 Task: Create a task  Create a new online booking system for a salon or spa , assign it to team member softage.5@softage.net in the project AgileLounge and update the status of the task to  At Risk , set the priority of the task to Medium
Action: Mouse moved to (126, 544)
Screenshot: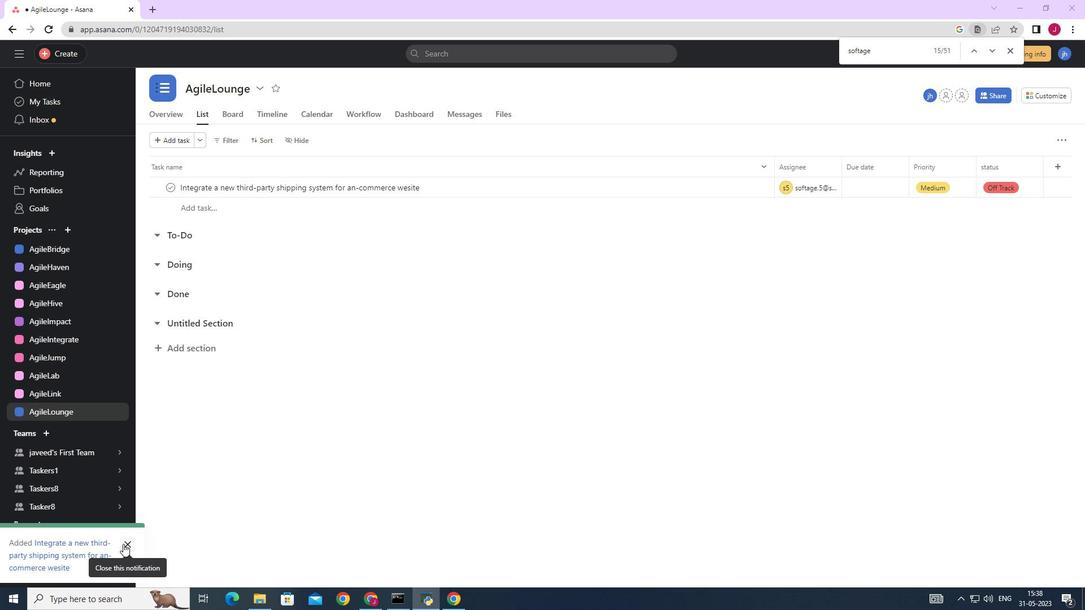 
Action: Mouse pressed left at (126, 544)
Screenshot: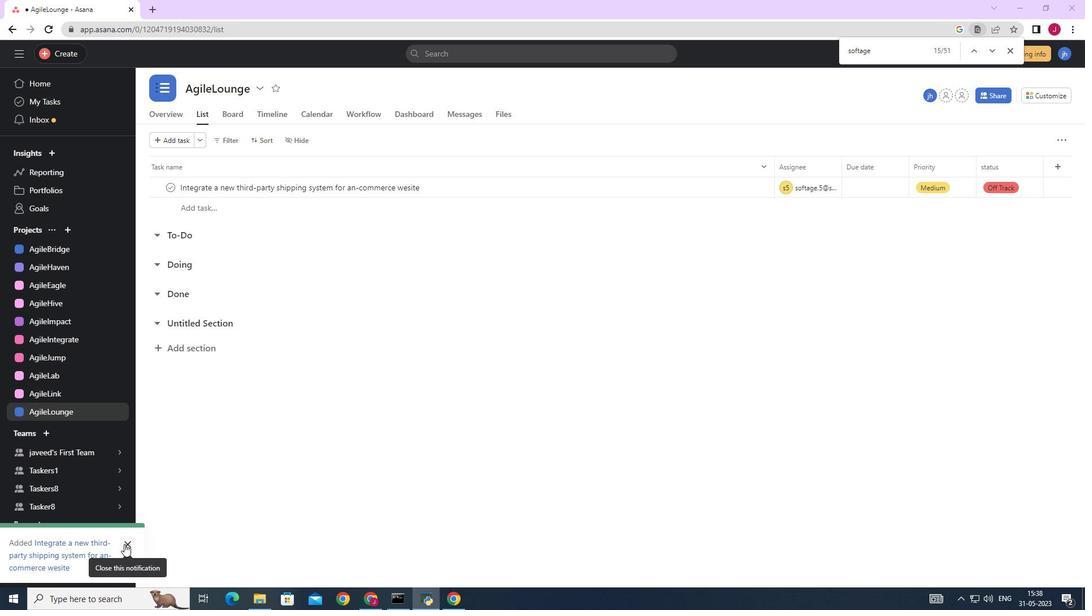 
Action: Mouse moved to (71, 55)
Screenshot: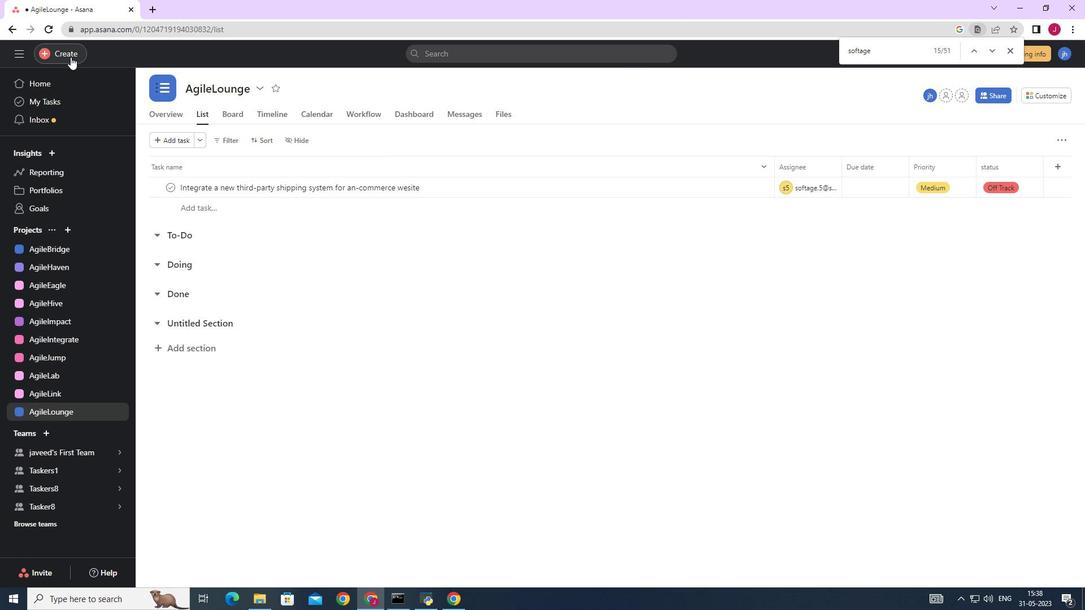 
Action: Mouse pressed left at (71, 55)
Screenshot: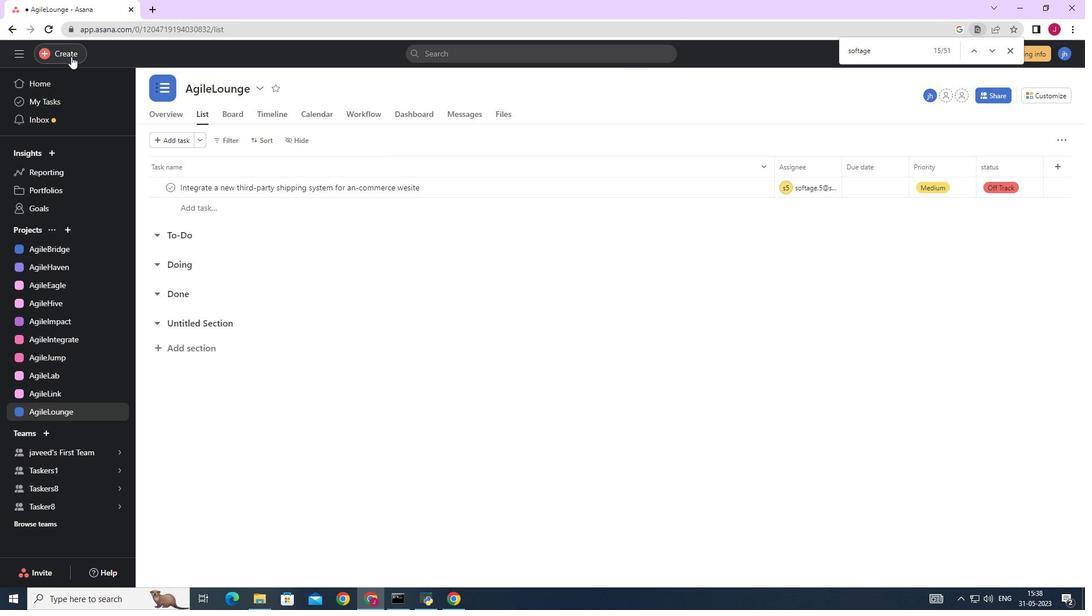 
Action: Mouse moved to (129, 55)
Screenshot: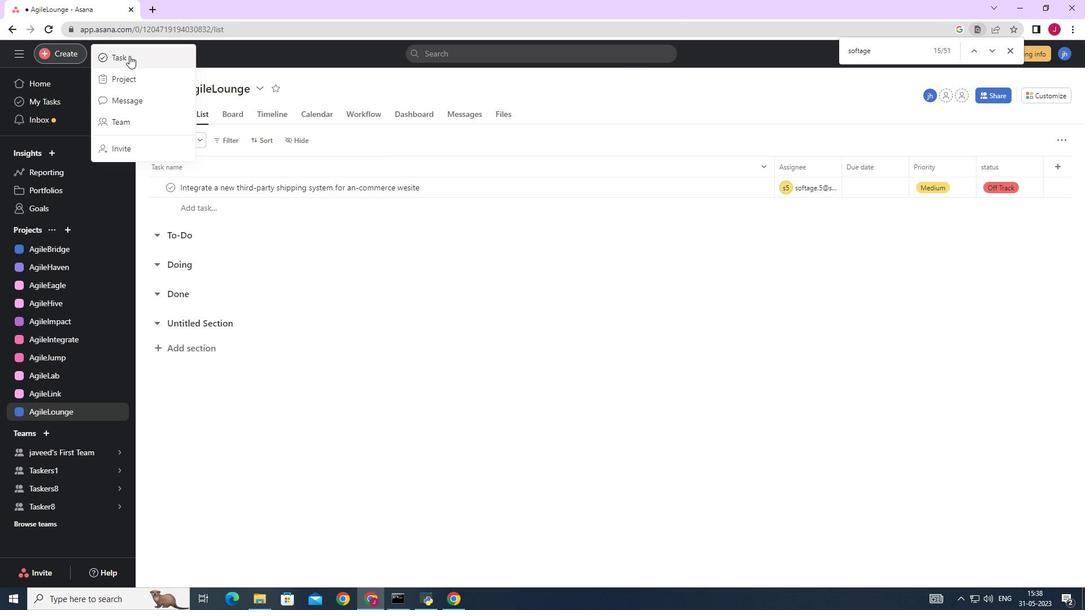 
Action: Mouse pressed left at (129, 55)
Screenshot: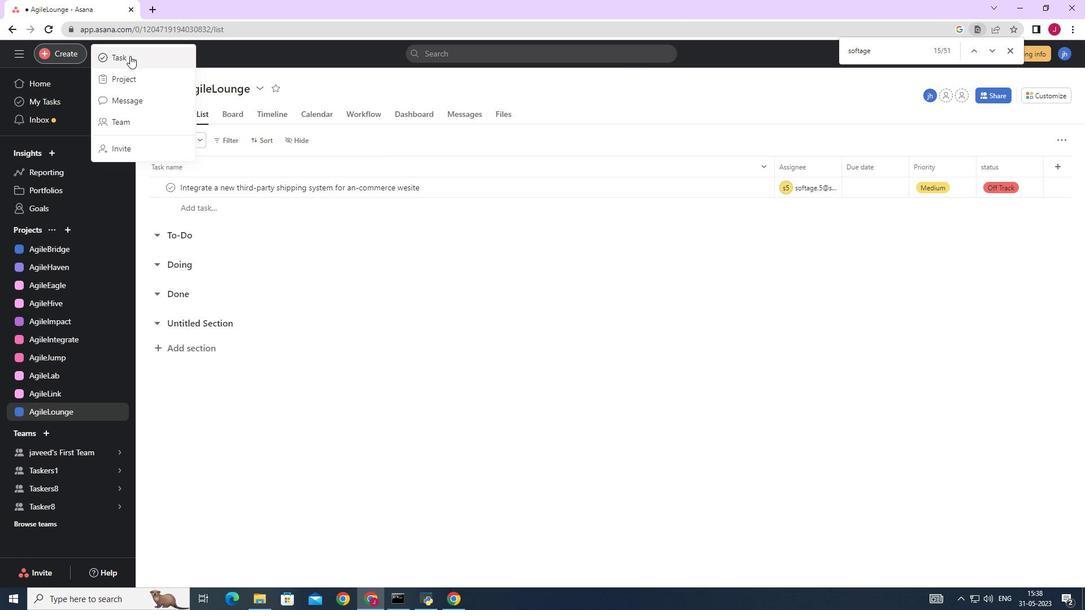 
Action: Mouse moved to (883, 375)
Screenshot: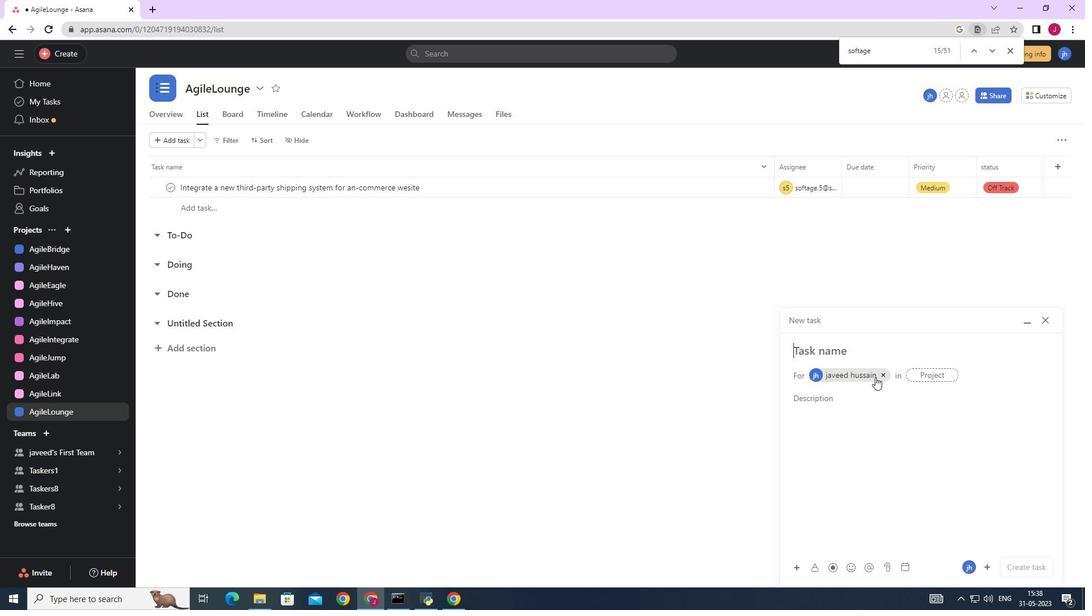 
Action: Mouse pressed left at (883, 375)
Screenshot: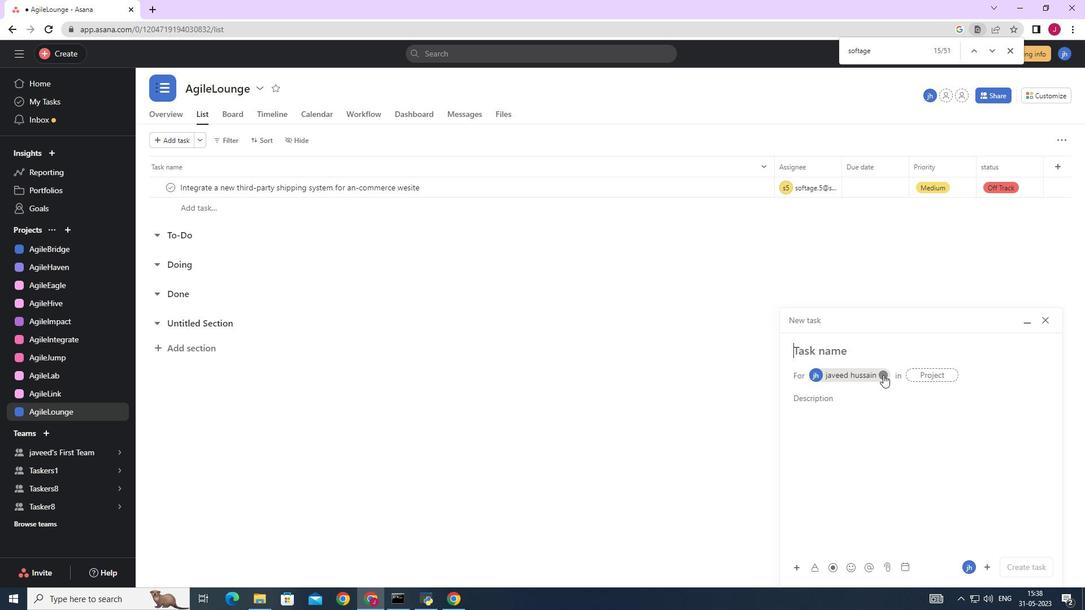 
Action: Mouse moved to (828, 350)
Screenshot: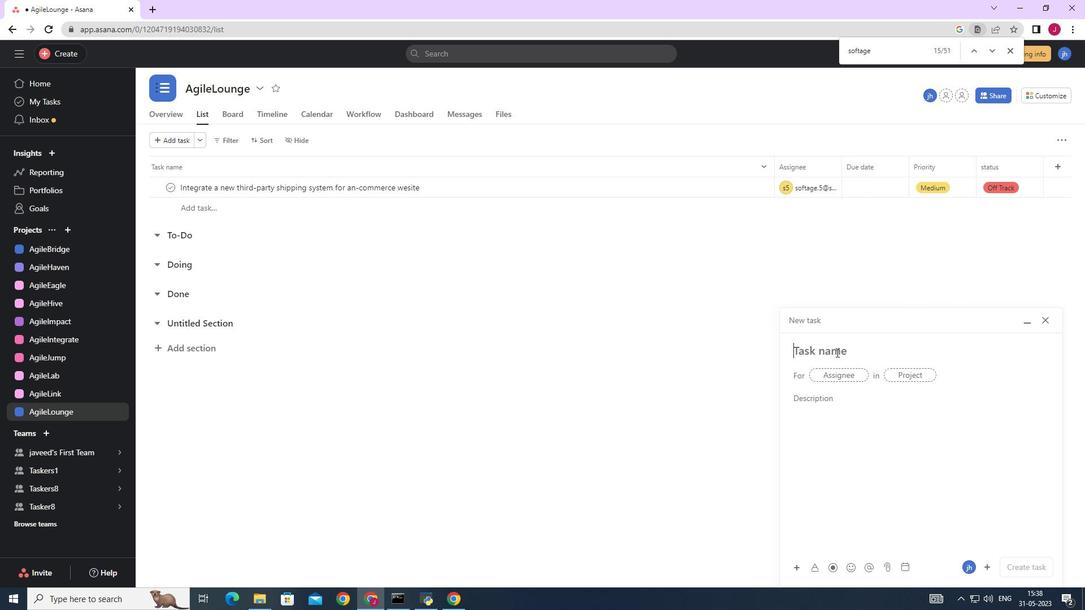 
Action: Mouse pressed left at (828, 350)
Screenshot: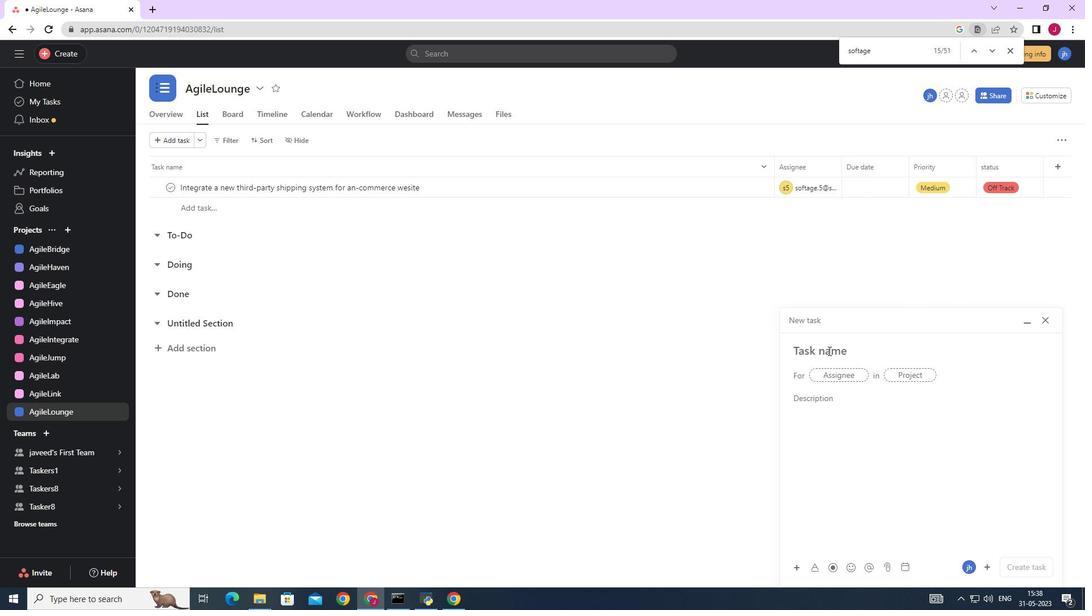 
Action: Key pressed <Key.caps_lock>C<Key.caps_lock>reate<Key.space>a<Key.space>new<Key.space>online<Key.space>booking<Key.space>system<Key.space>for<Key.space>a<Key.space>salon<Key.space>or<Key.space>spa
Screenshot: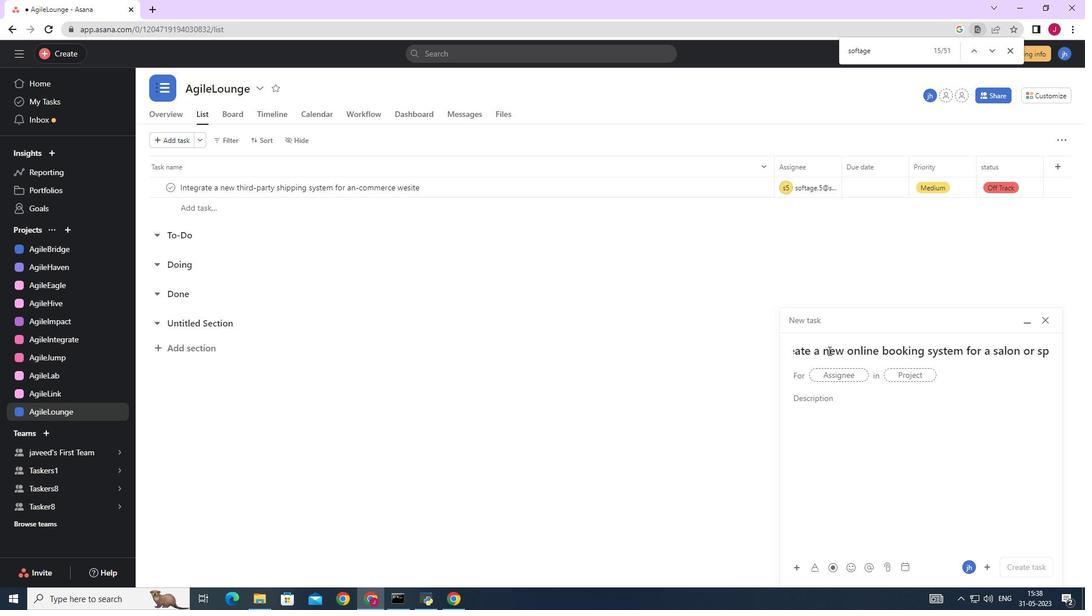 
Action: Mouse moved to (838, 375)
Screenshot: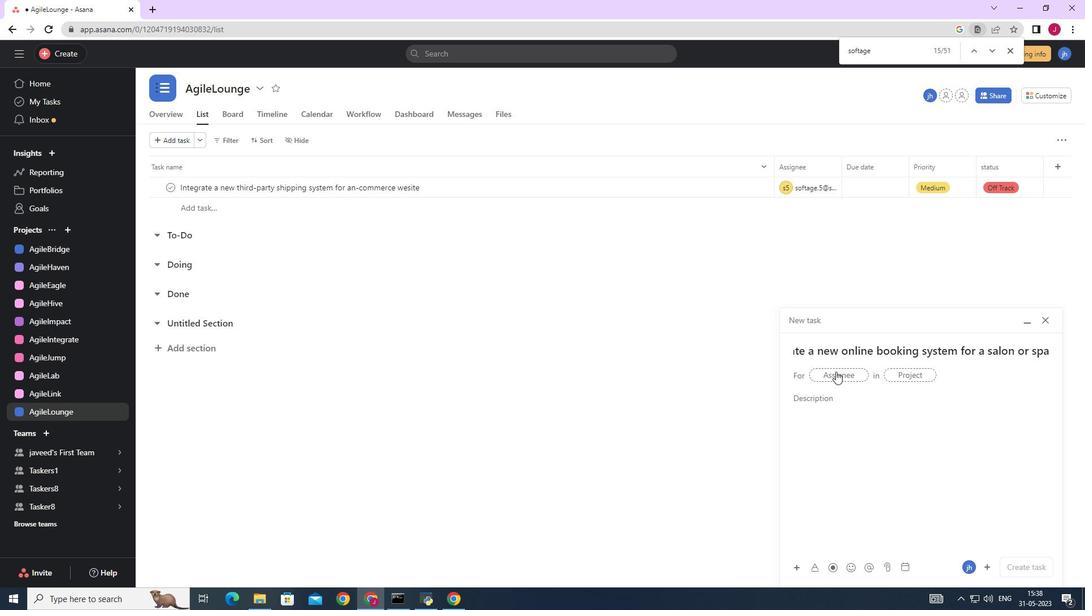 
Action: Mouse pressed left at (838, 375)
Screenshot: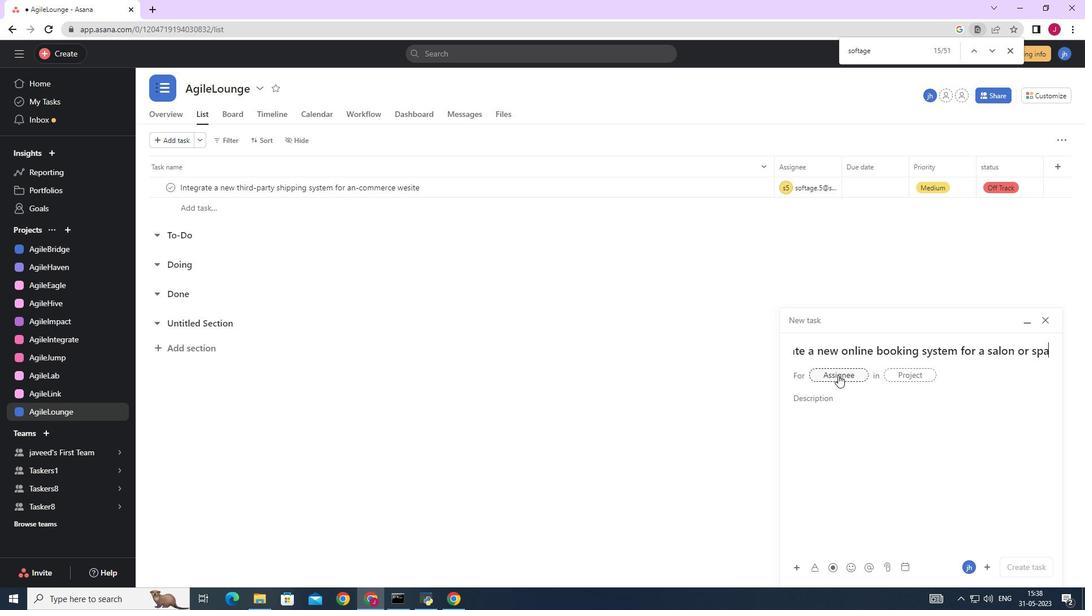 
Action: Mouse moved to (829, 362)
Screenshot: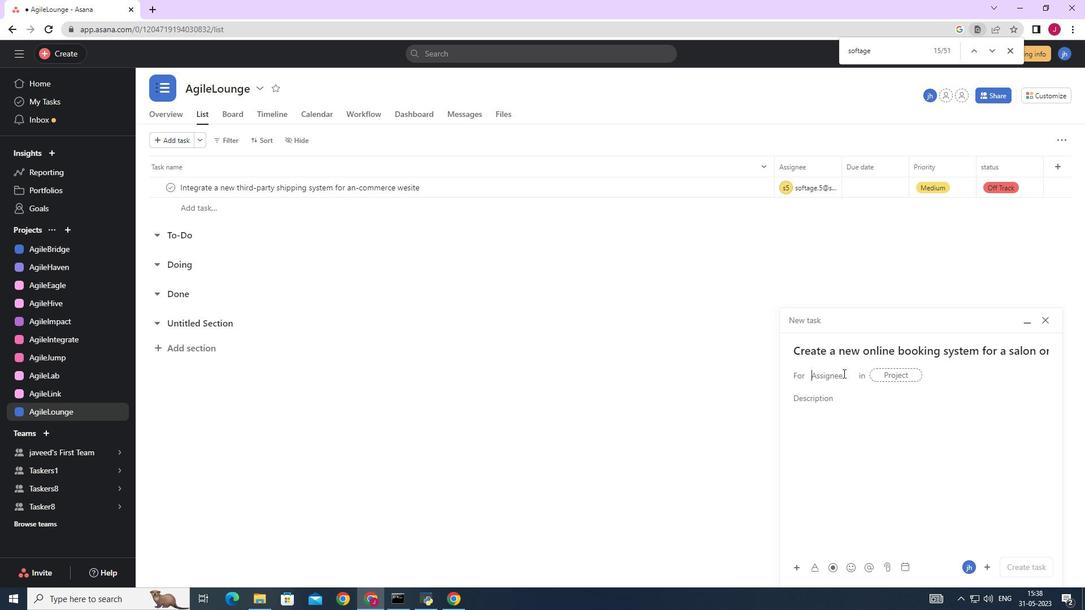 
Action: Key pressed softage.5<Key.shift>@softage.net
Screenshot: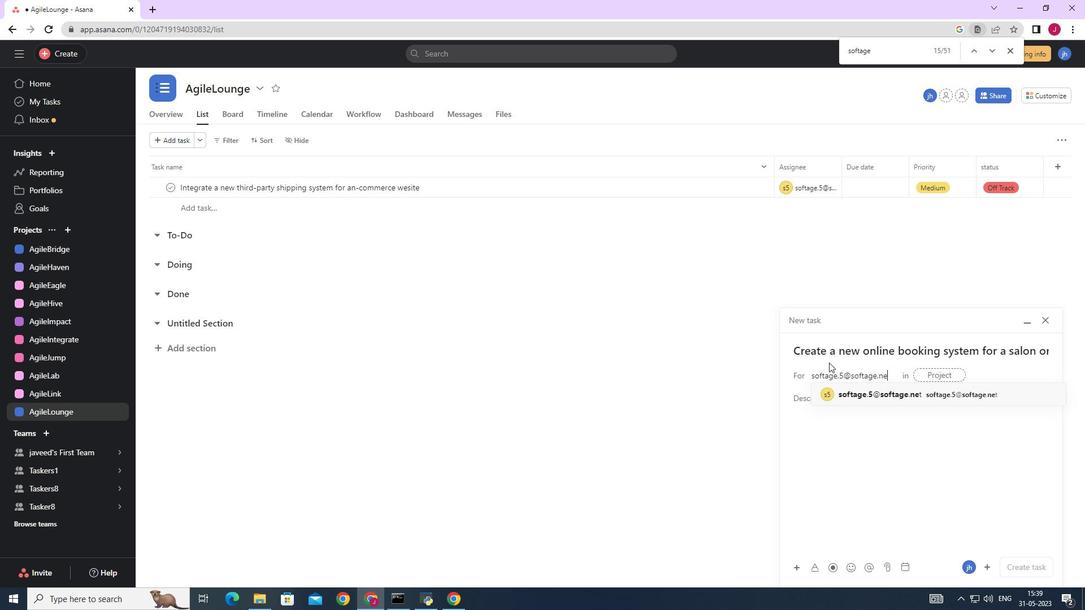 
Action: Mouse moved to (899, 395)
Screenshot: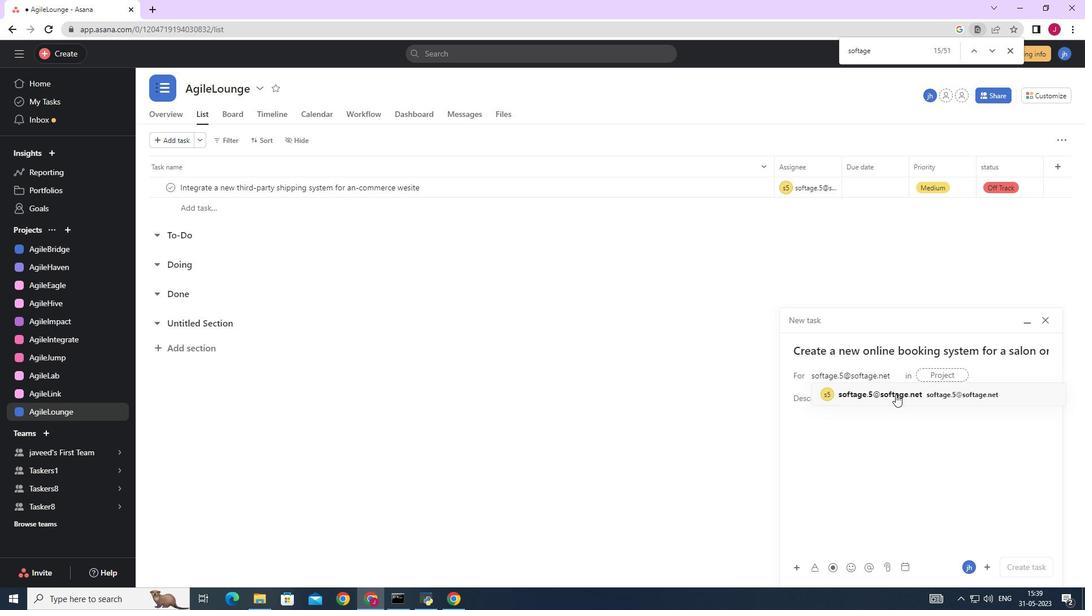 
Action: Mouse pressed left at (899, 395)
Screenshot: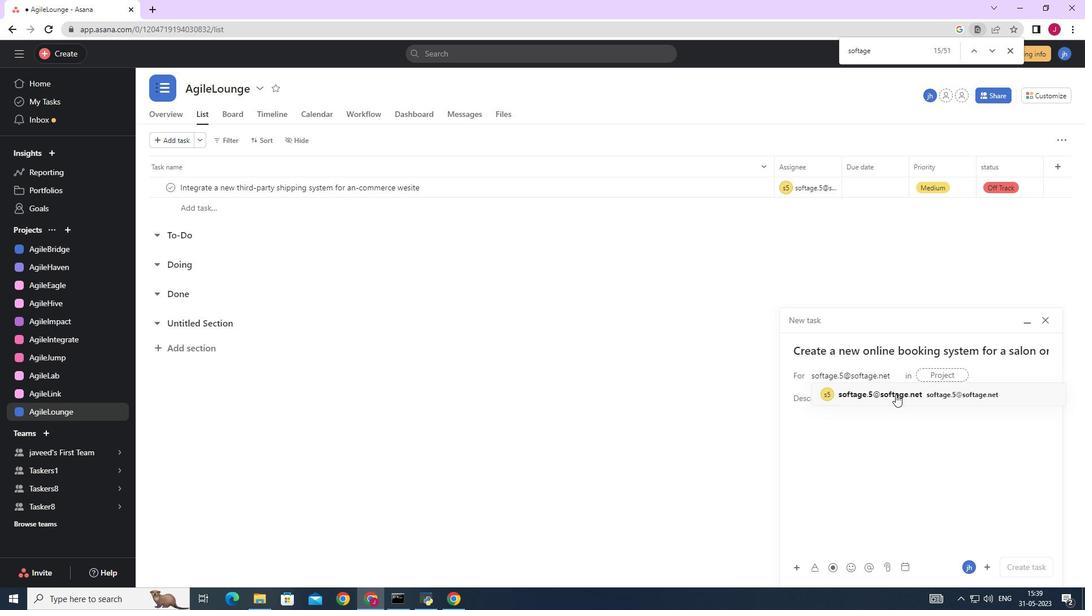 
Action: Mouse moved to (719, 394)
Screenshot: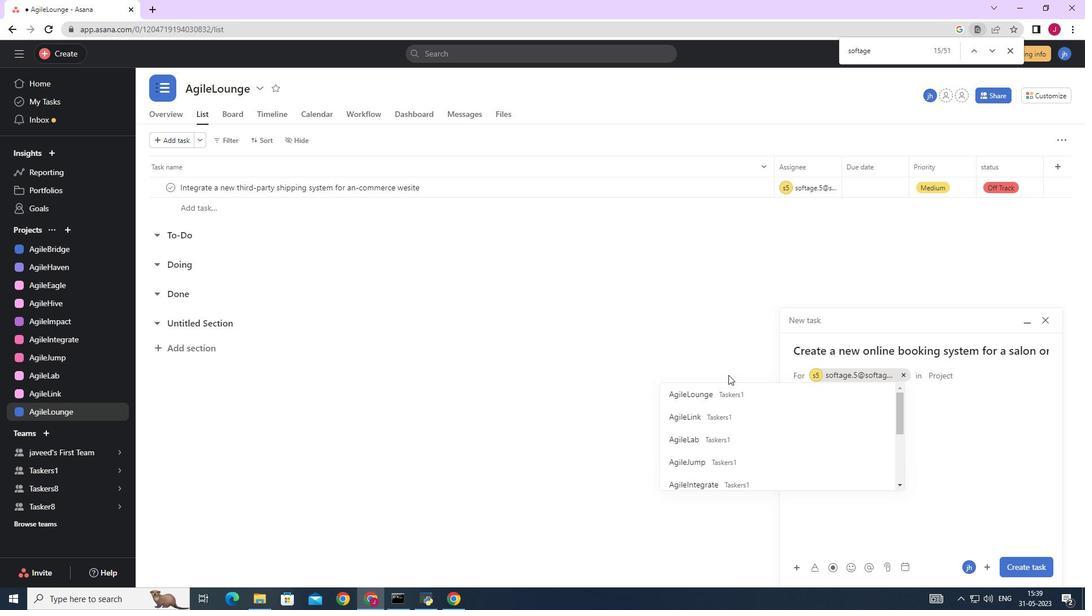 
Action: Mouse pressed left at (719, 394)
Screenshot: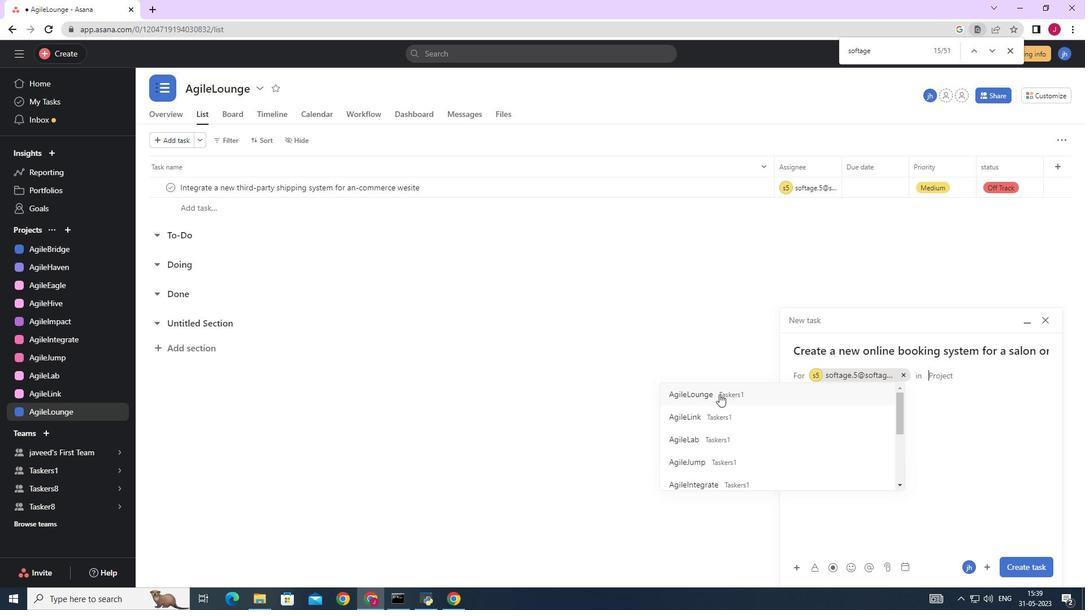 
Action: Mouse moved to (849, 403)
Screenshot: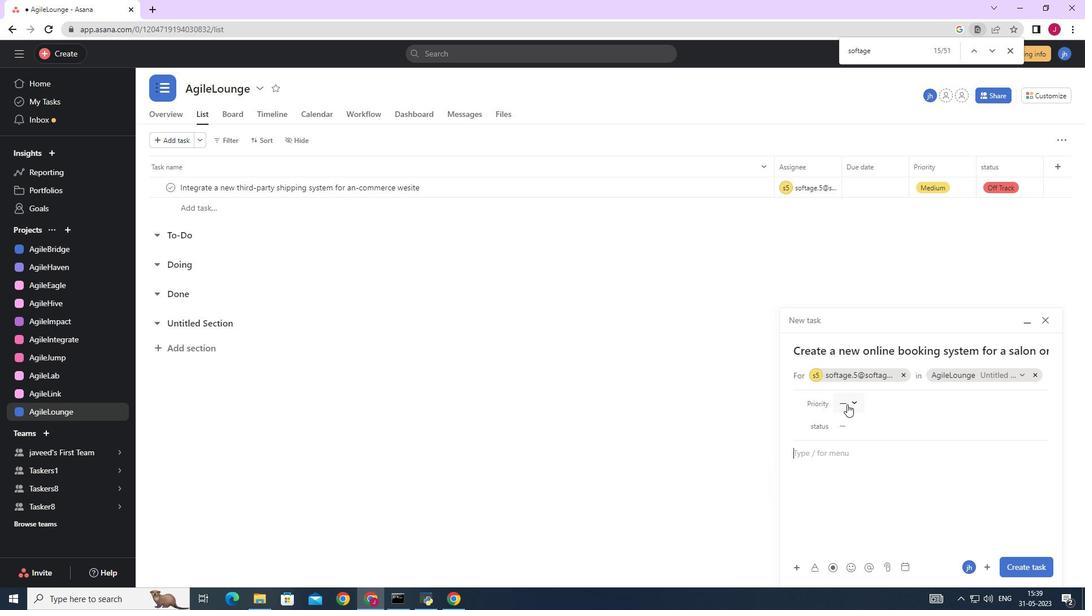 
Action: Mouse pressed left at (849, 403)
Screenshot: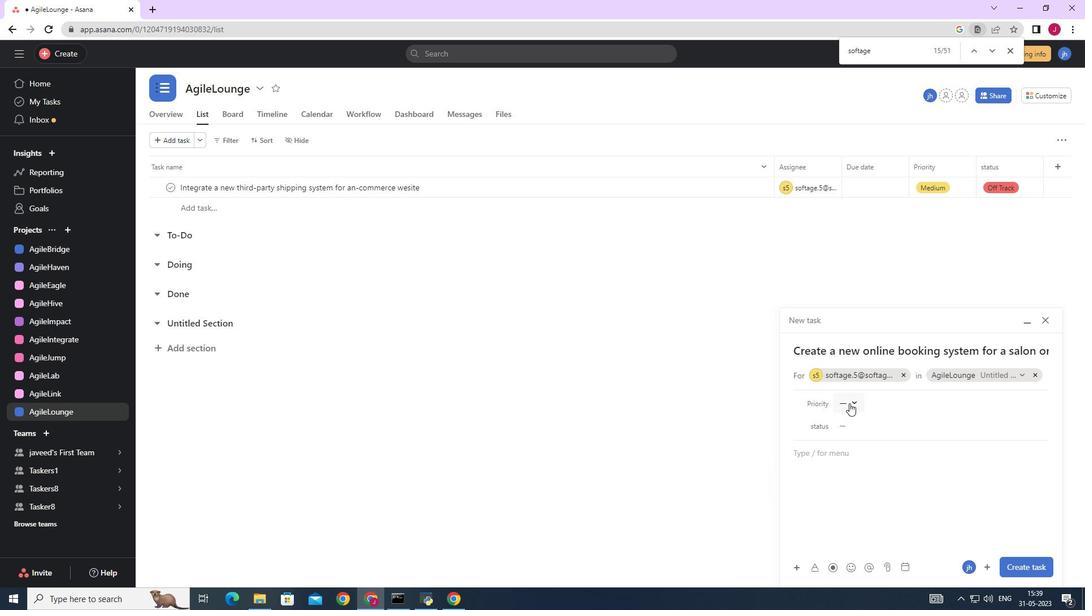 
Action: Mouse moved to (869, 462)
Screenshot: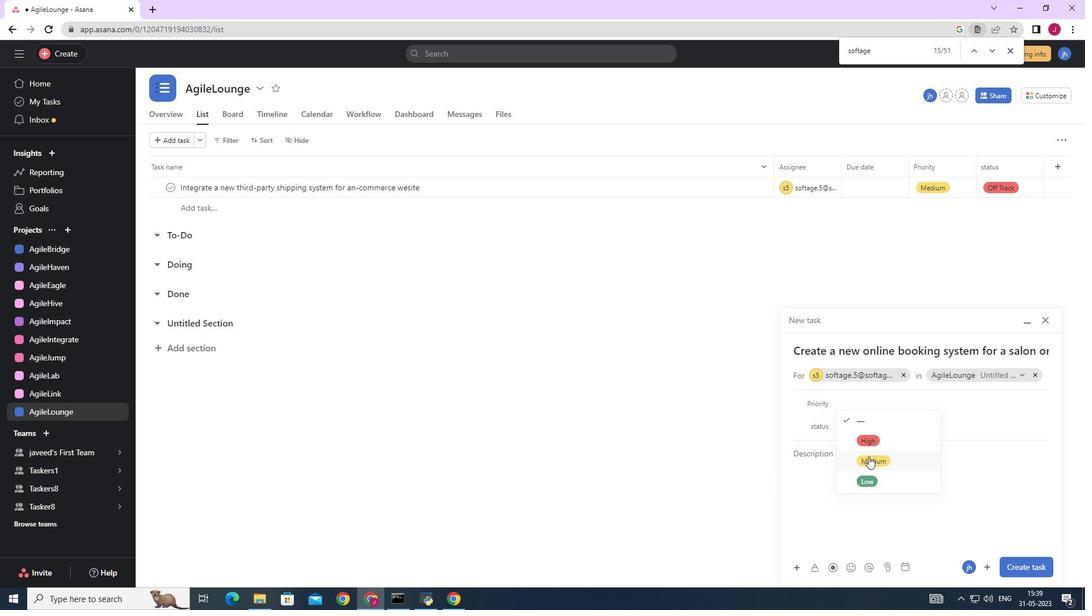 
Action: Mouse pressed left at (869, 462)
Screenshot: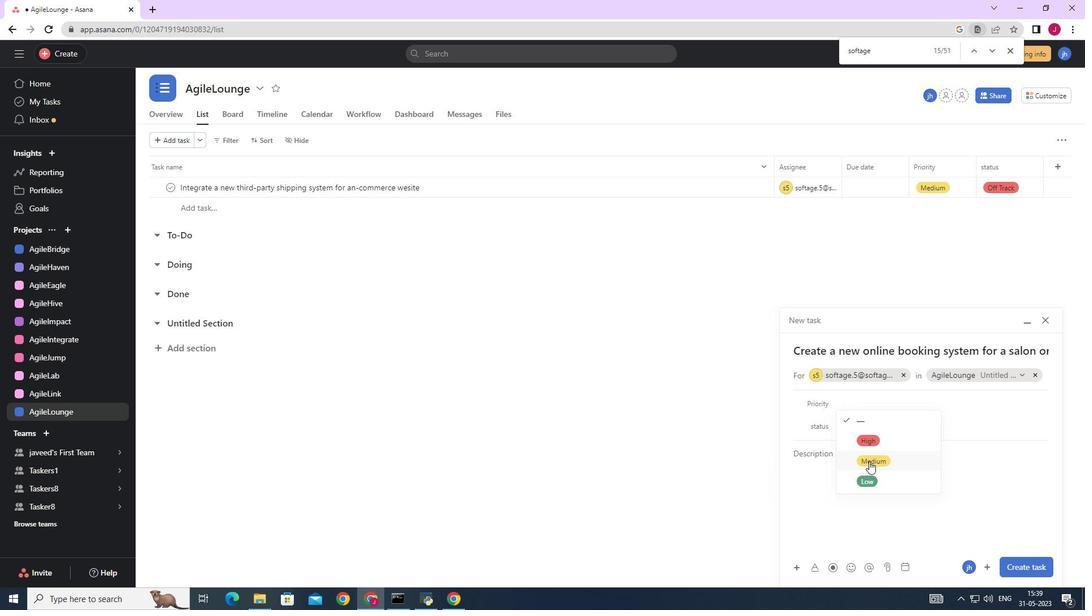 
Action: Mouse moved to (853, 427)
Screenshot: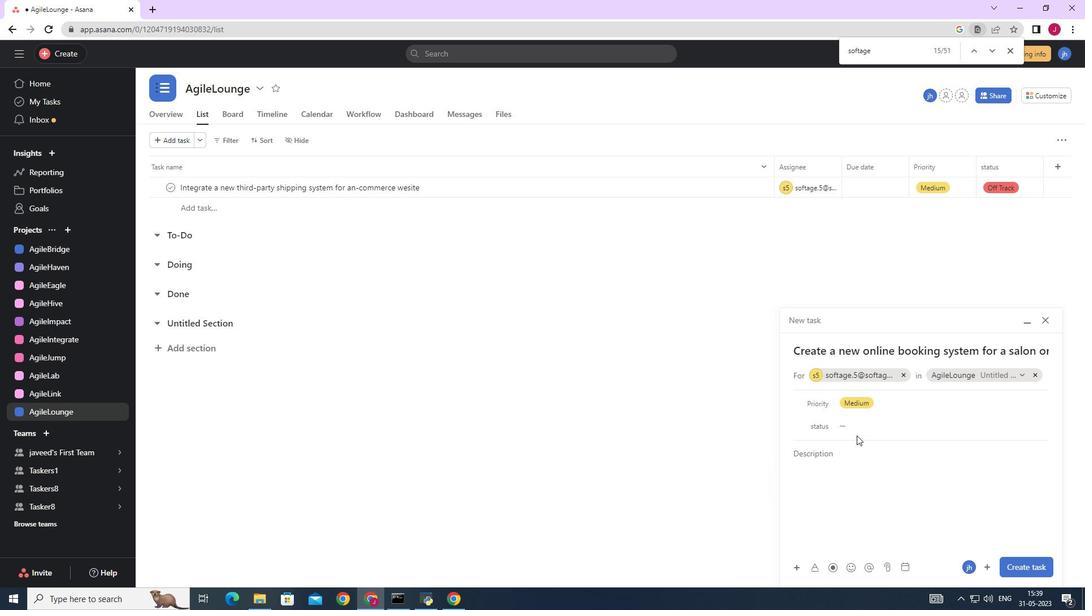 
Action: Mouse pressed left at (853, 427)
Screenshot: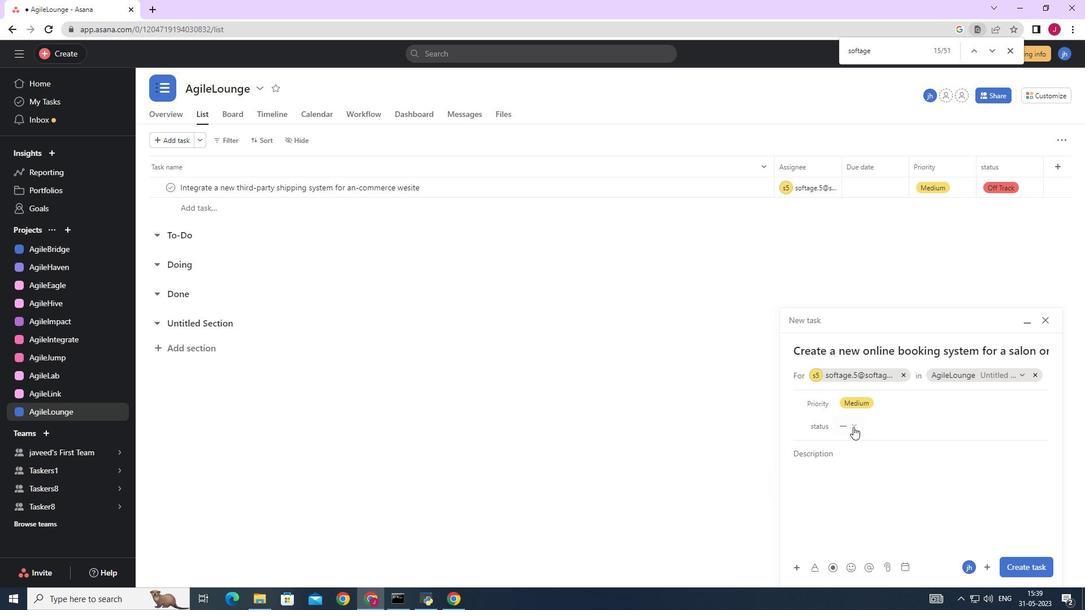 
Action: Mouse moved to (865, 503)
Screenshot: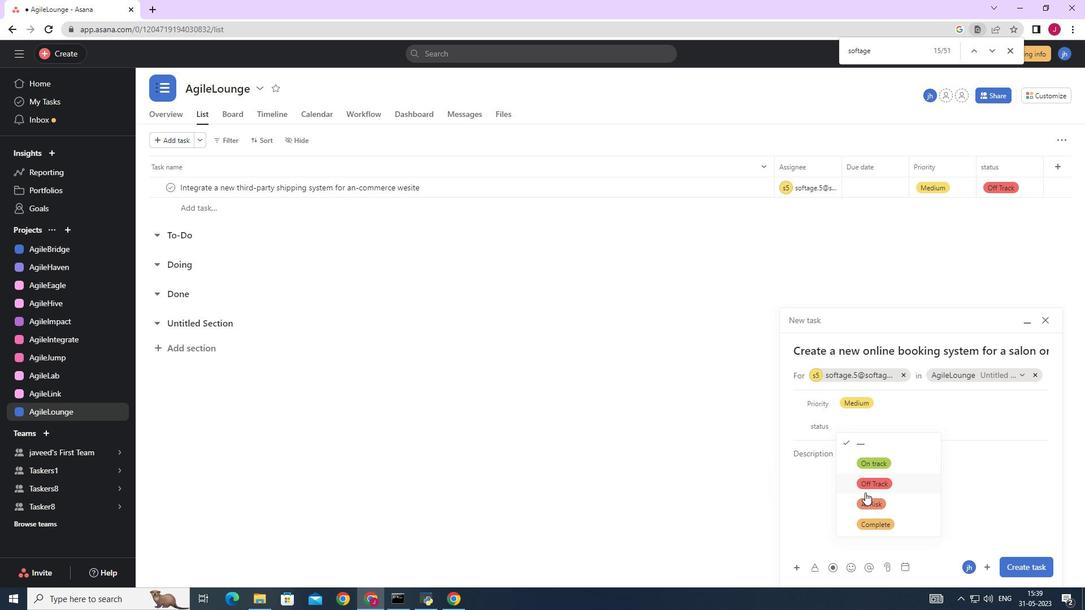 
Action: Mouse pressed left at (865, 503)
Screenshot: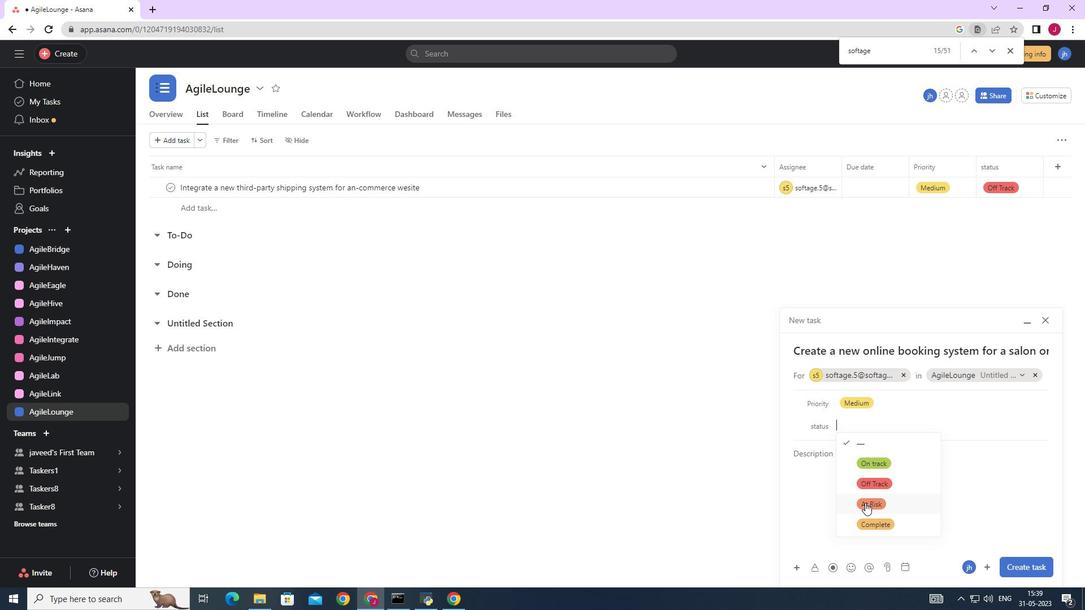 
Action: Mouse moved to (1030, 564)
Screenshot: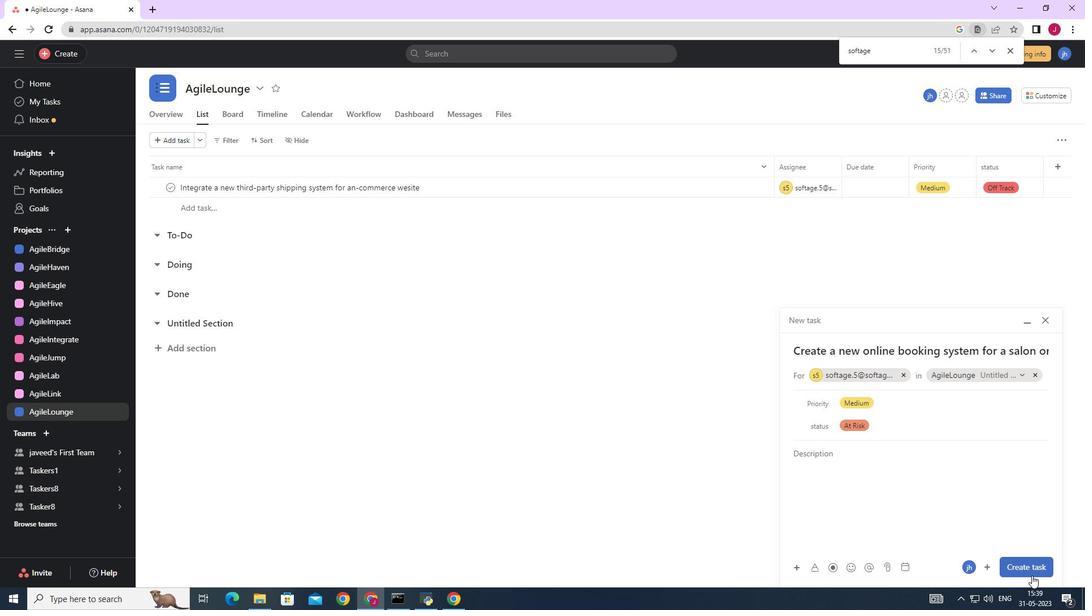 
Action: Mouse pressed left at (1030, 564)
Screenshot: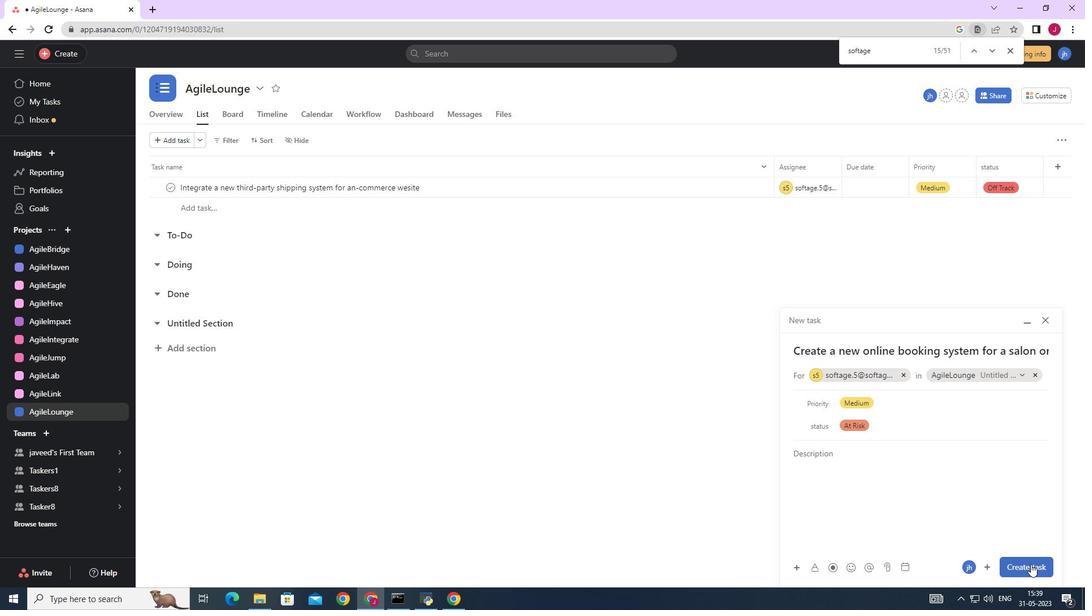 
Action: Mouse moved to (862, 490)
Screenshot: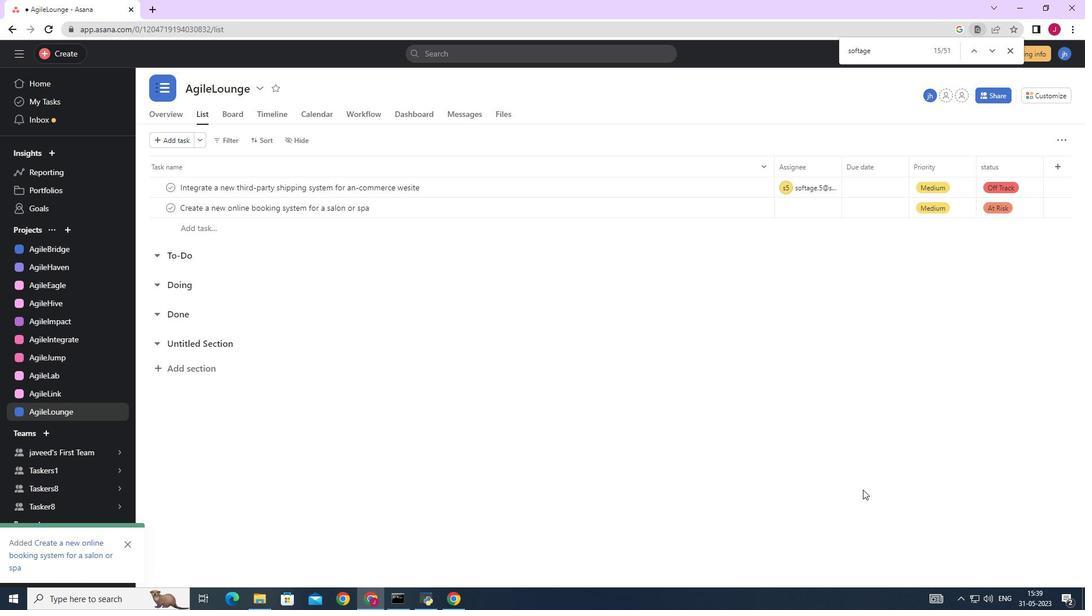 
